 Task: Create in the project AgileFire in Backlog an issue 'Upgrade the deployment pipeline of a web application to improve the speed and reliability of deployment', assign it to team member softage.1@softage.net and change the status to IN PROGRESS. Create in the project AgileFire in Backlog an issue 'Create a new online platform for online photography courses with advanced image editing and composition features', assign it to team member softage.2@softage.net and change the status to IN PROGRESS
Action: Mouse moved to (282, 434)
Screenshot: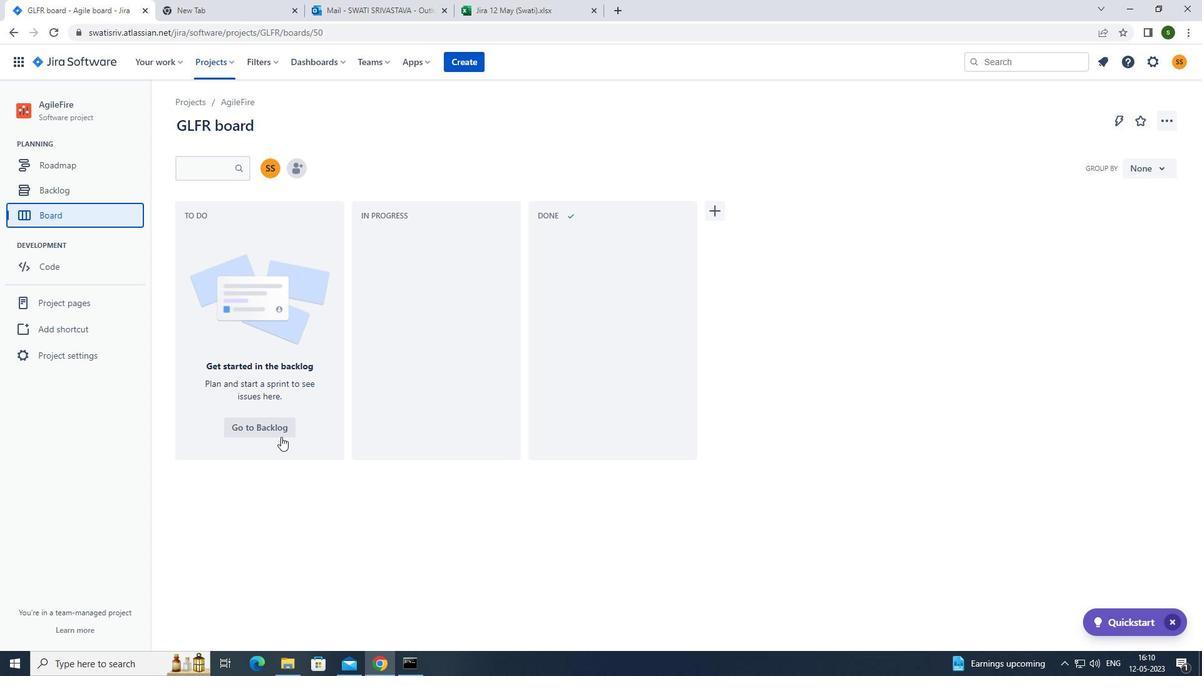
Action: Mouse pressed left at (282, 434)
Screenshot: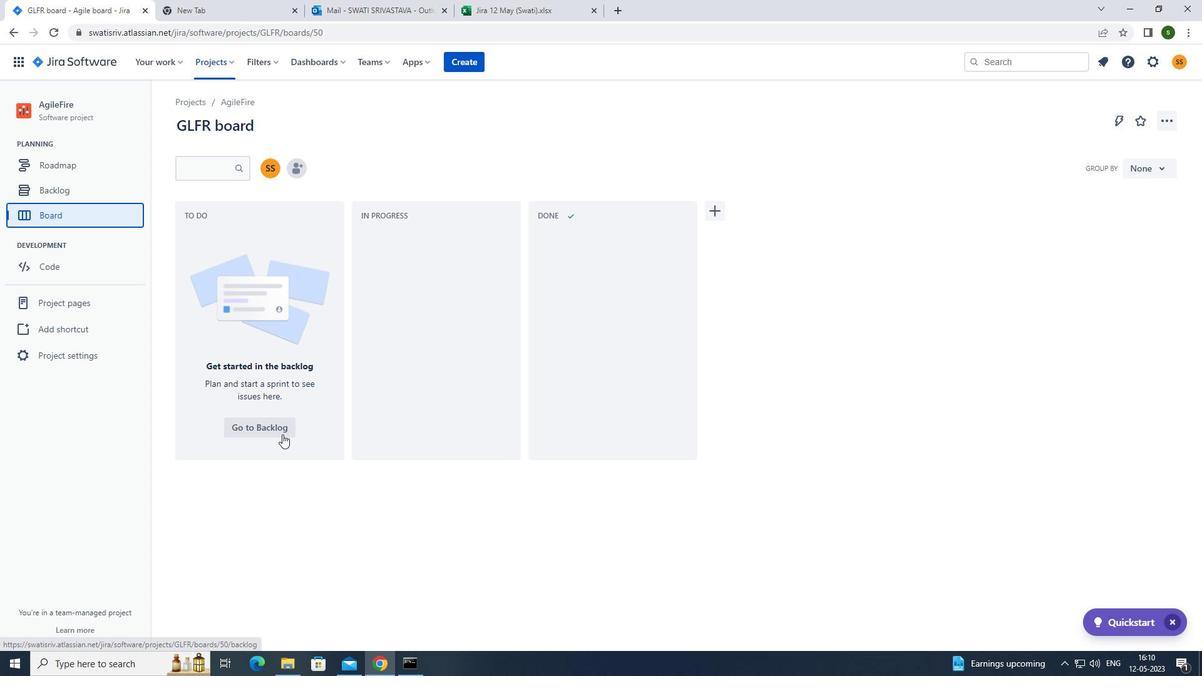 
Action: Mouse moved to (218, 252)
Screenshot: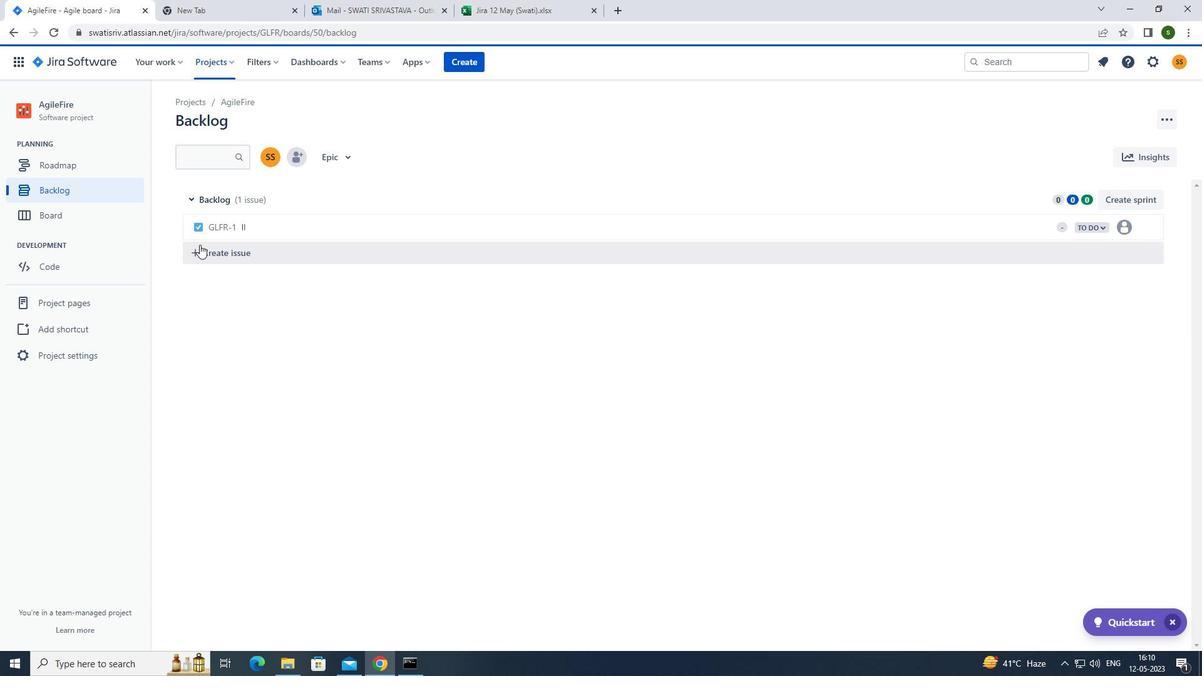 
Action: Mouse pressed left at (218, 252)
Screenshot: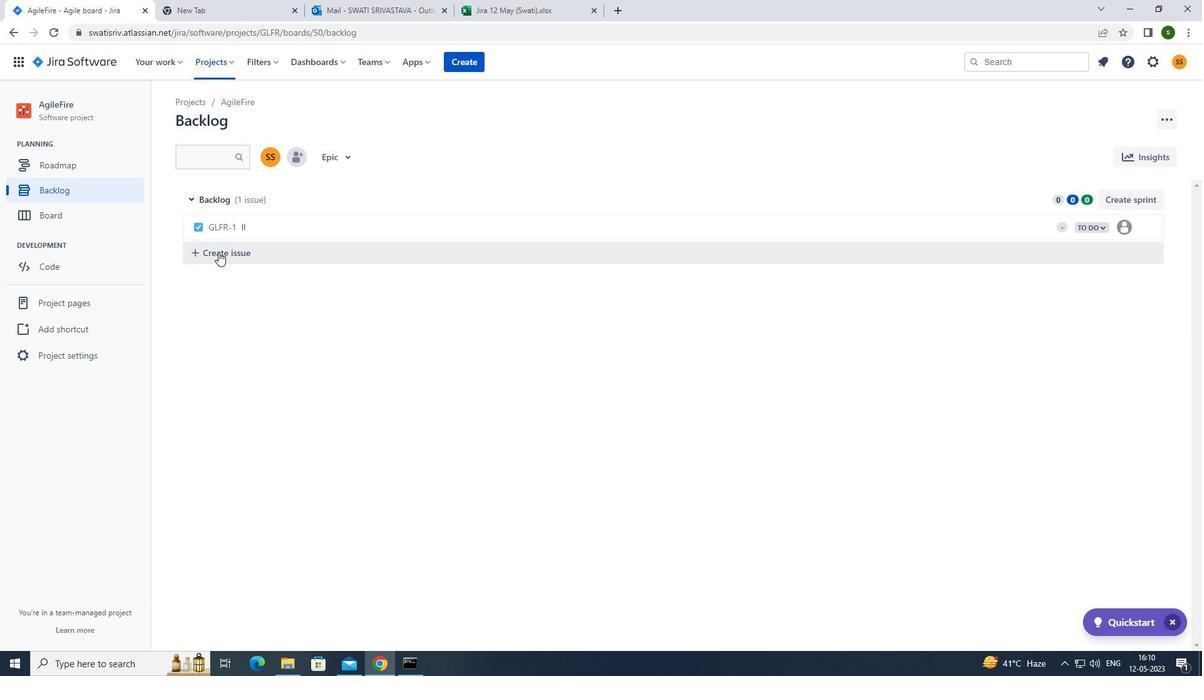 
Action: Mouse moved to (326, 253)
Screenshot: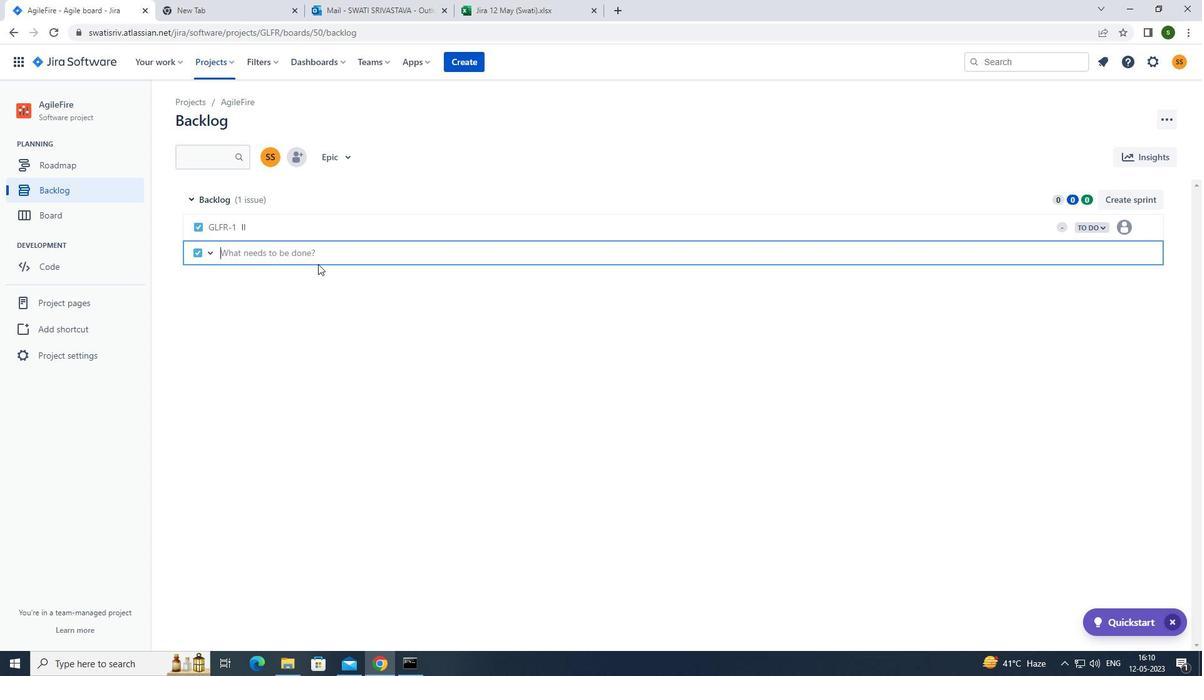 
Action: Mouse pressed left at (326, 253)
Screenshot: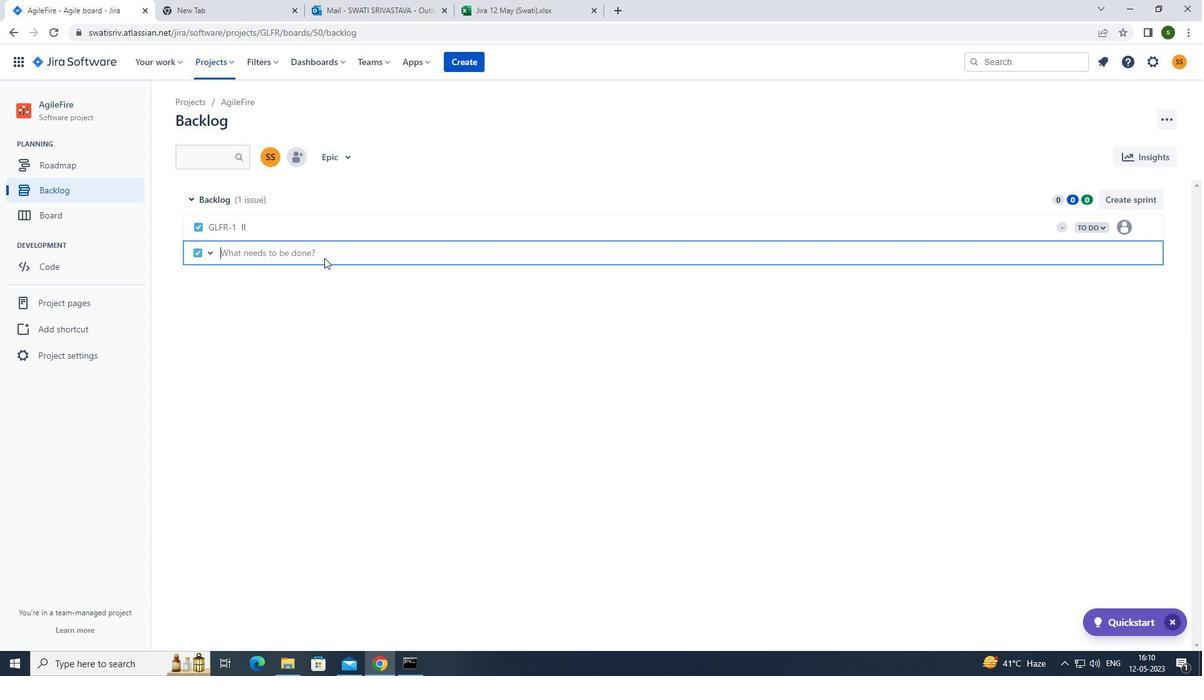 
Action: Mouse moved to (328, 253)
Screenshot: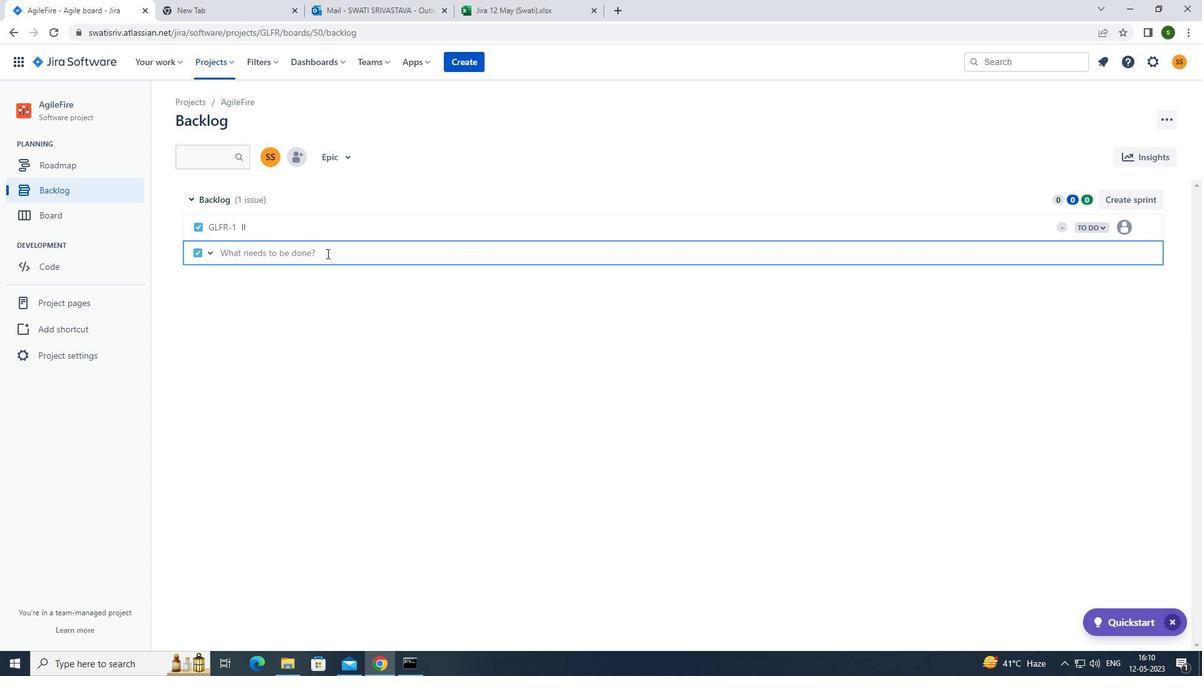 
Action: Key pressed <Key.caps_lock>u<Key.caps_lock>pgrade<Key.space>the<Key.space>deployment<Key.space>pipeline<Key.space>of<Key.space>a<Key.space>web<Key.space>application<Key.space>to<Key.space>improve<Key.space>the<Key.space>speed<Key.space>and<Key.space>reliability<Key.space>of<Key.space>deployment<Key.enter>
Screenshot: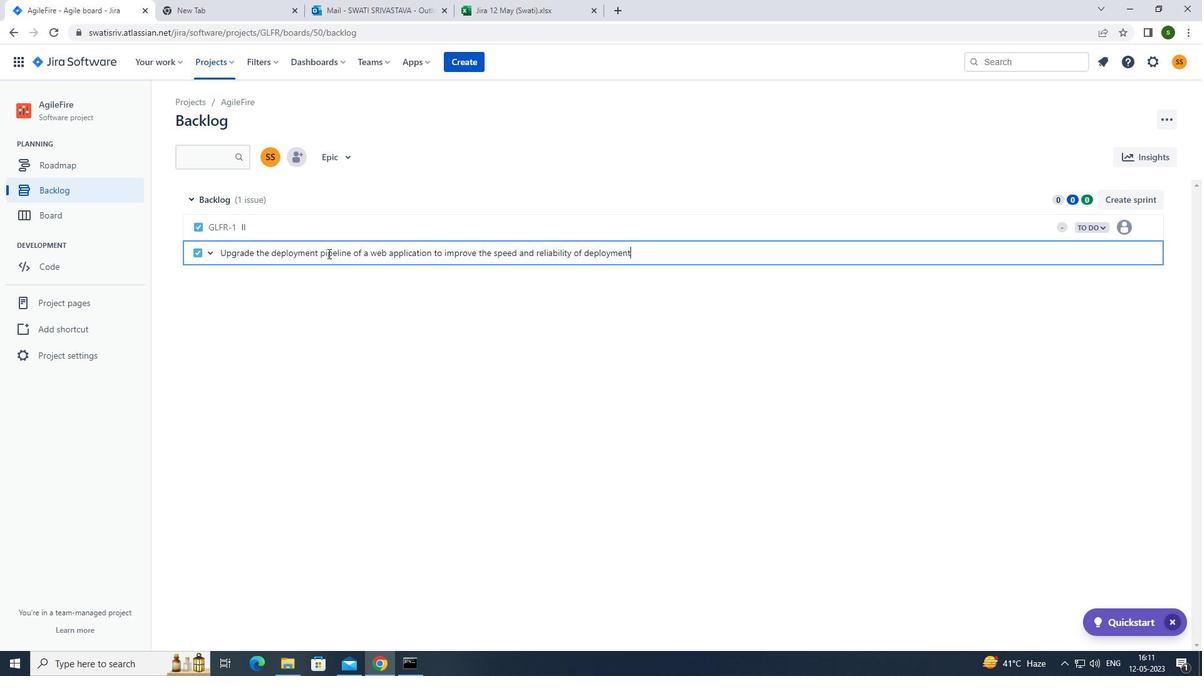 
Action: Mouse moved to (1123, 249)
Screenshot: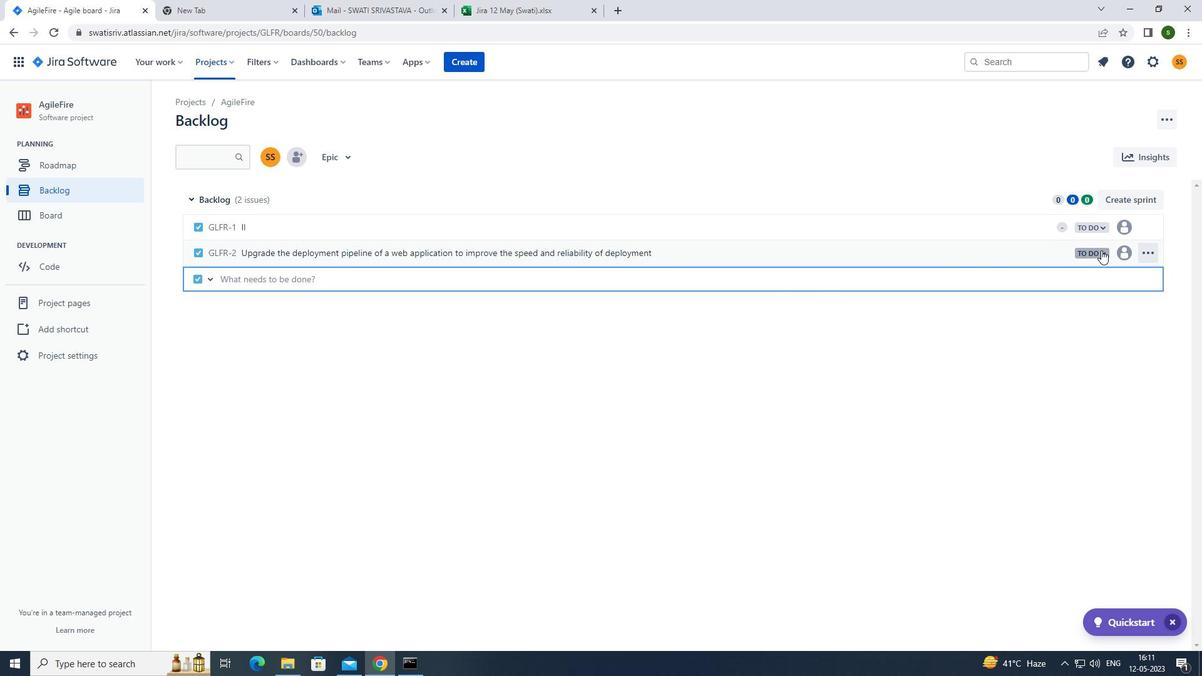 
Action: Mouse pressed left at (1123, 249)
Screenshot: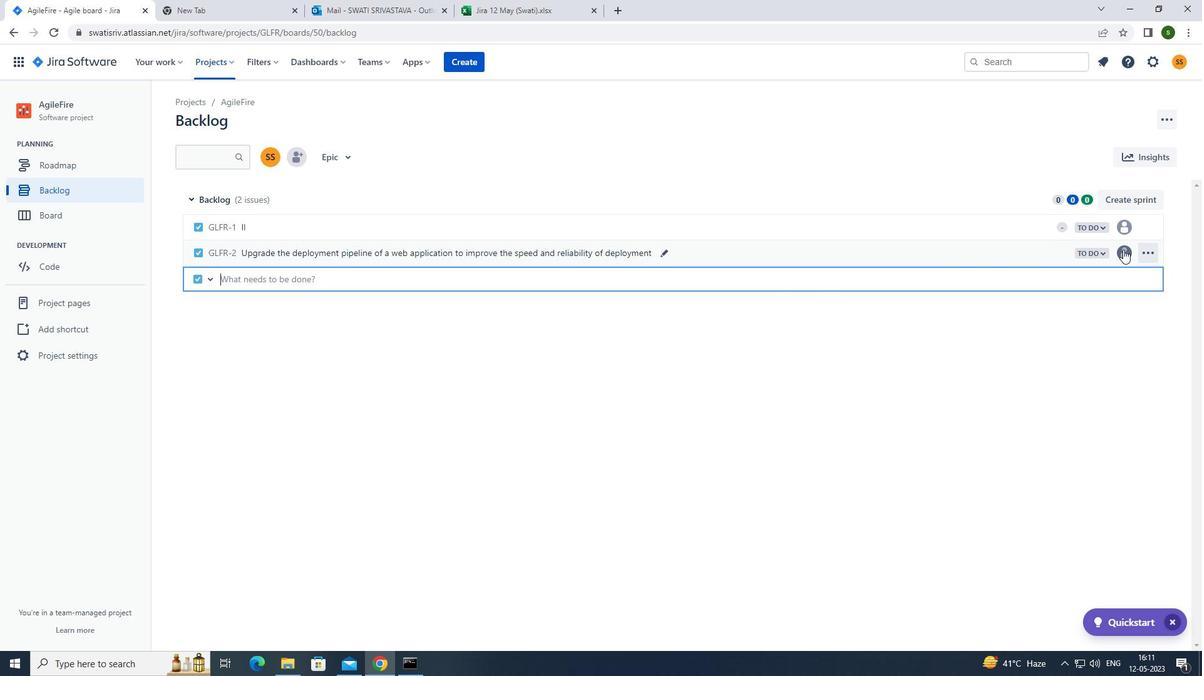 
Action: Mouse moved to (1033, 379)
Screenshot: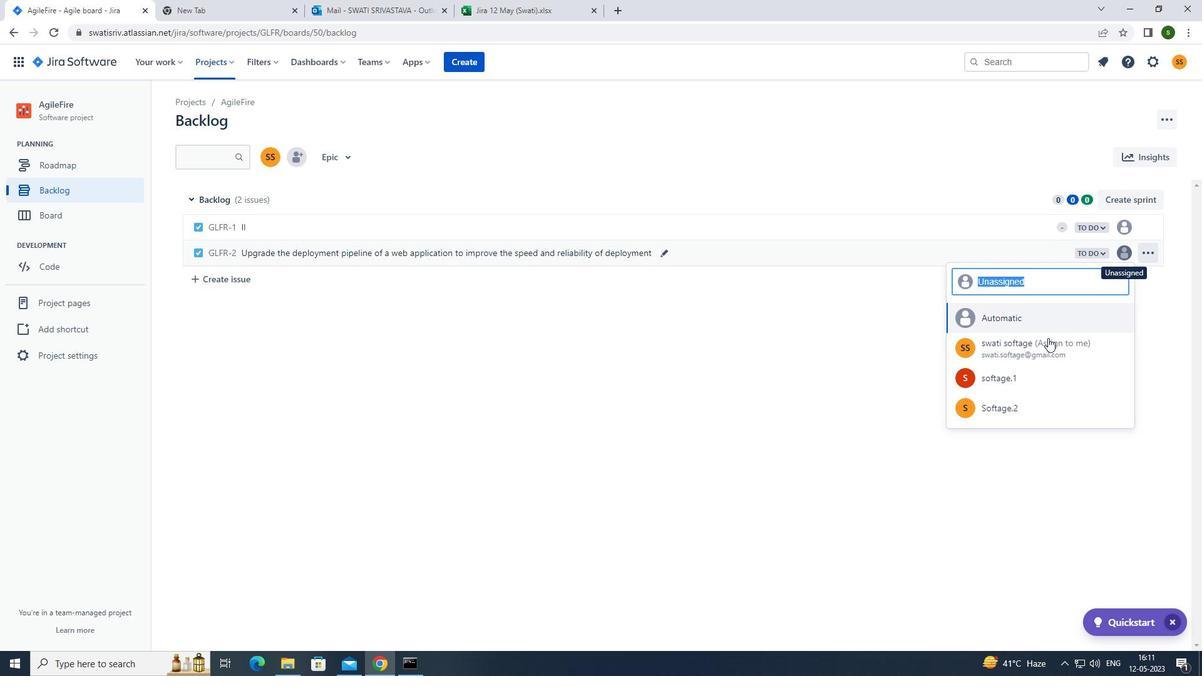 
Action: Mouse pressed left at (1033, 379)
Screenshot: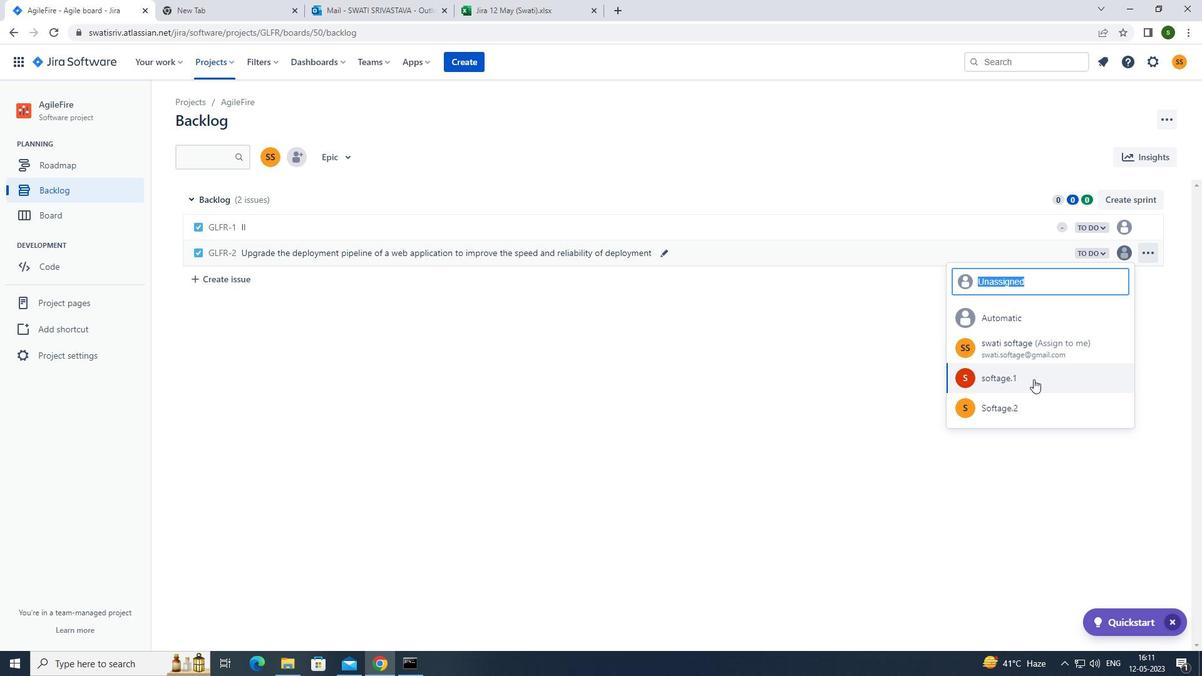 
Action: Mouse moved to (1085, 246)
Screenshot: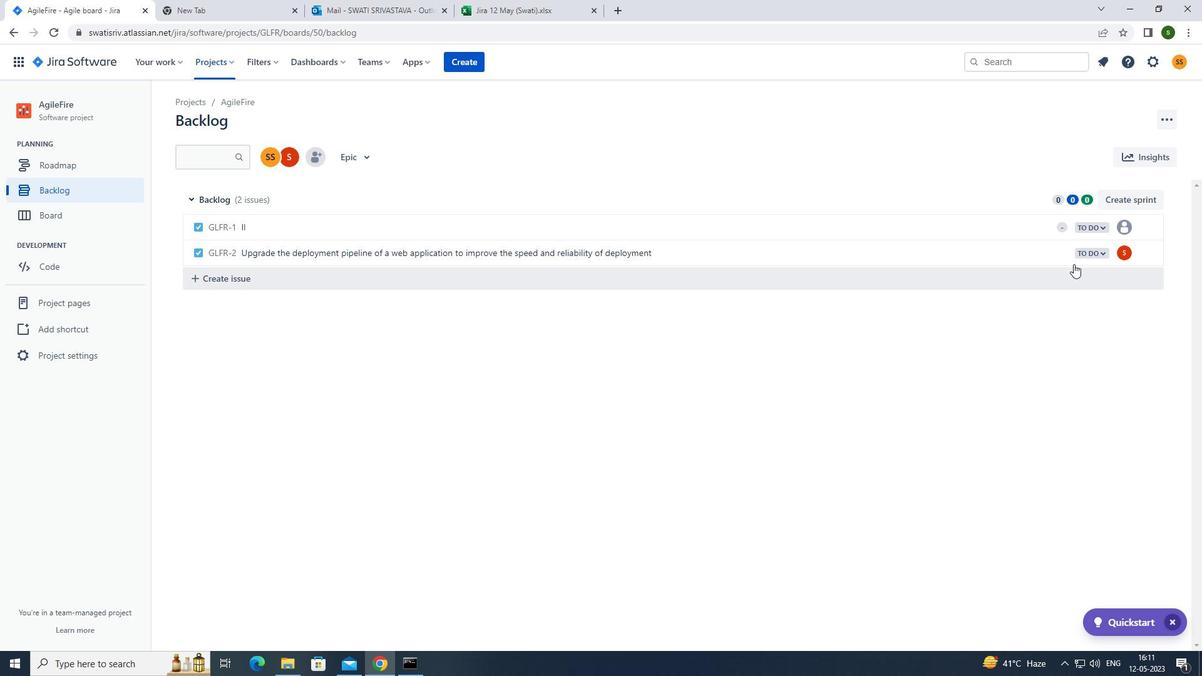 
Action: Mouse pressed left at (1085, 246)
Screenshot: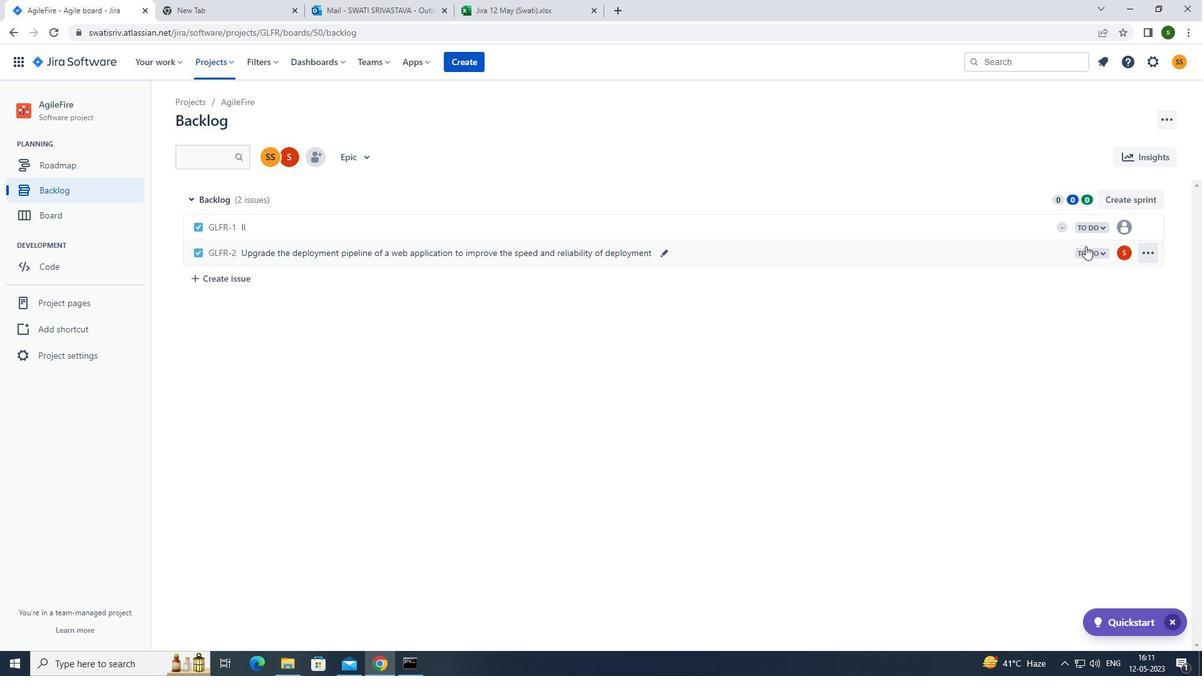 
Action: Mouse moved to (1085, 252)
Screenshot: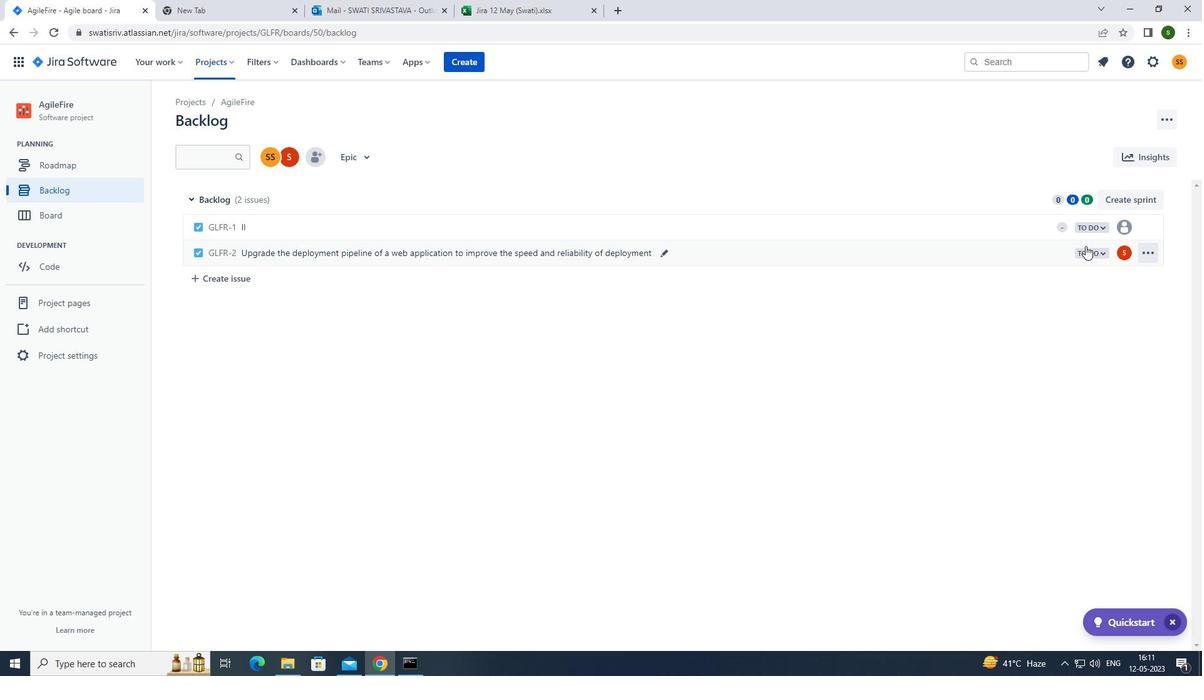 
Action: Mouse pressed left at (1085, 252)
Screenshot: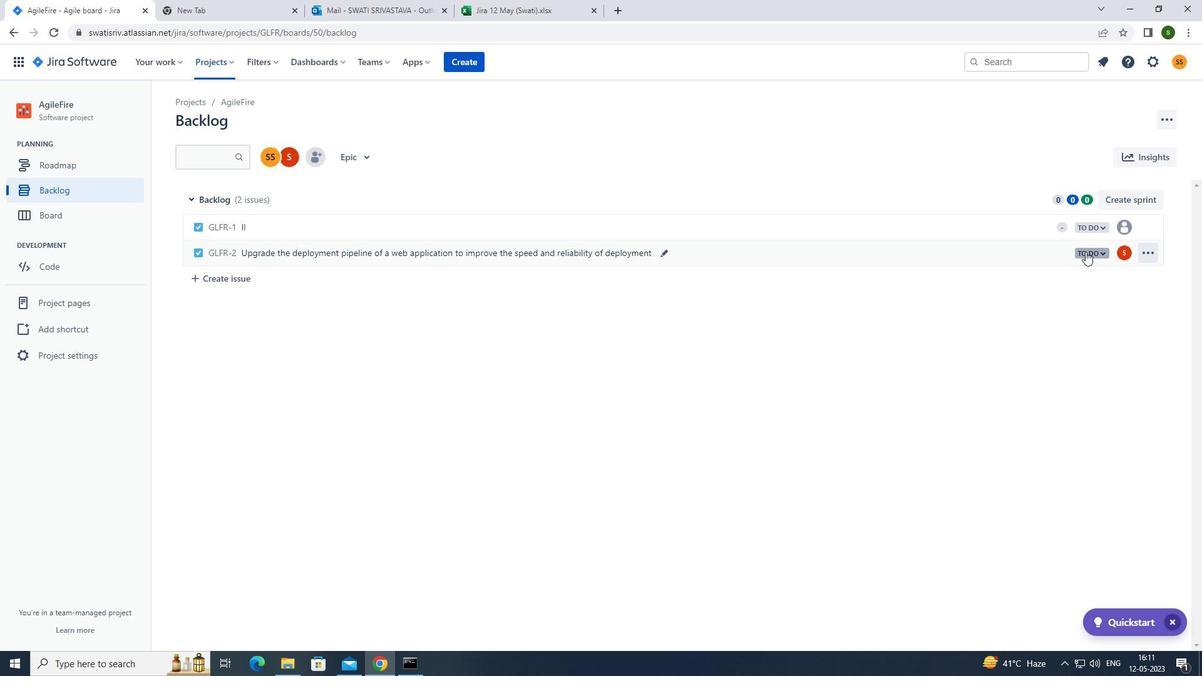 
Action: Mouse moved to (1019, 276)
Screenshot: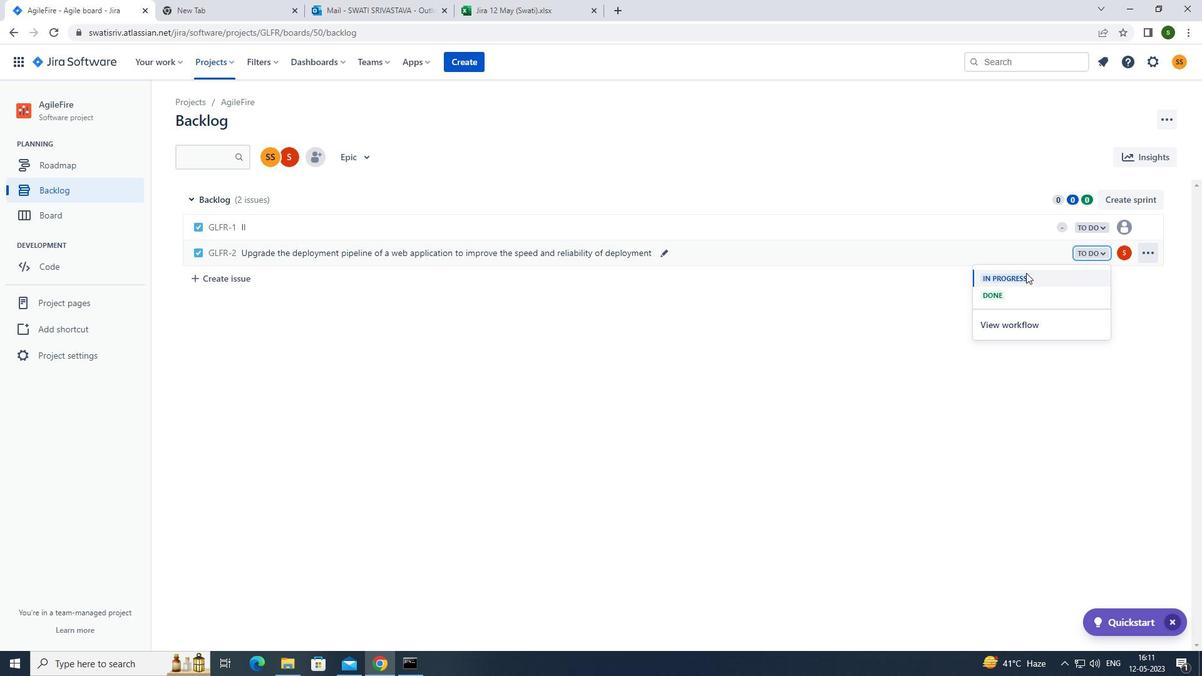 
Action: Mouse pressed left at (1019, 276)
Screenshot: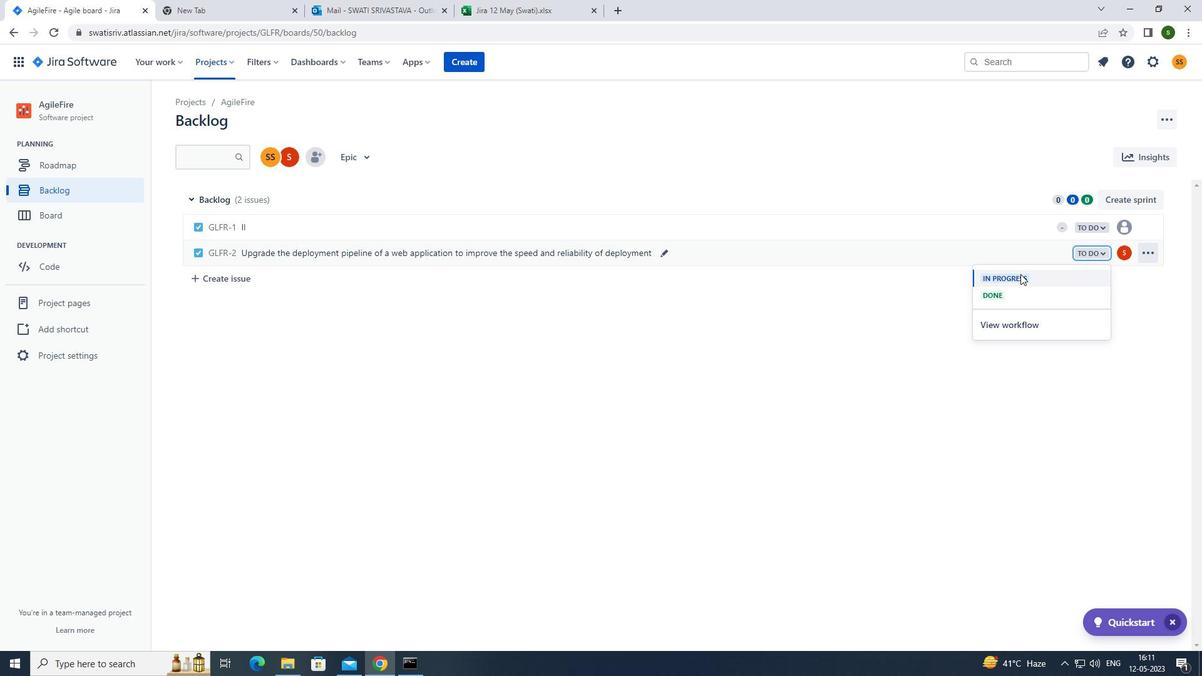 
Action: Mouse moved to (291, 283)
Screenshot: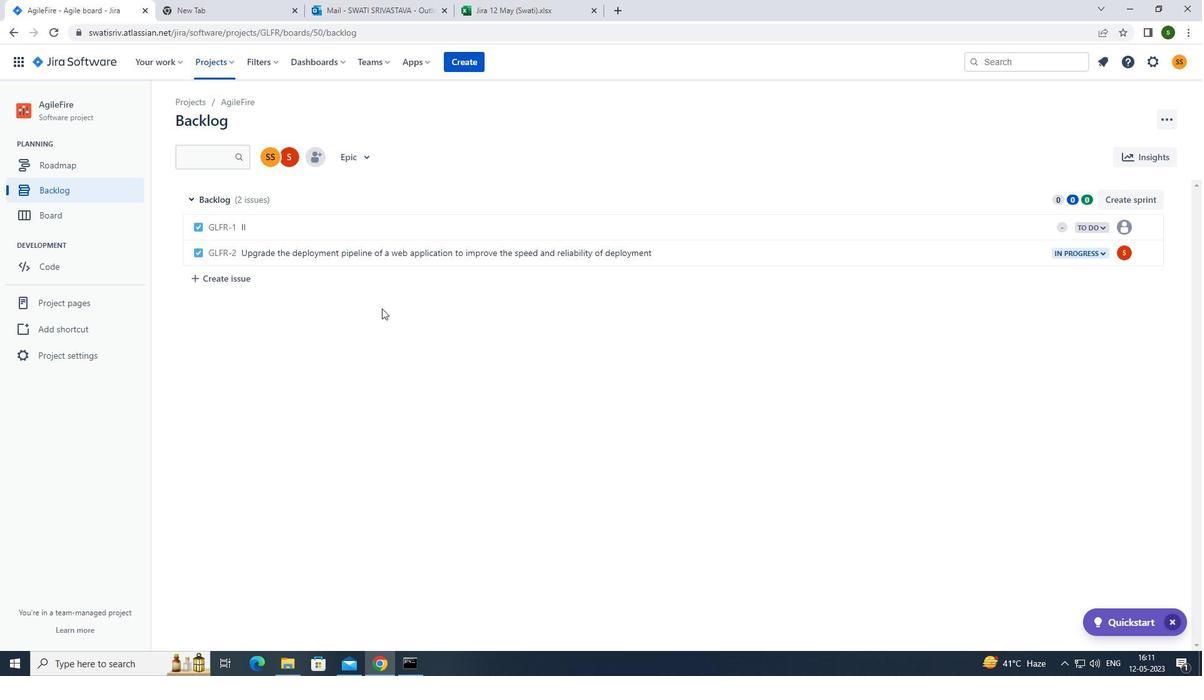 
Action: Mouse pressed left at (291, 283)
Screenshot: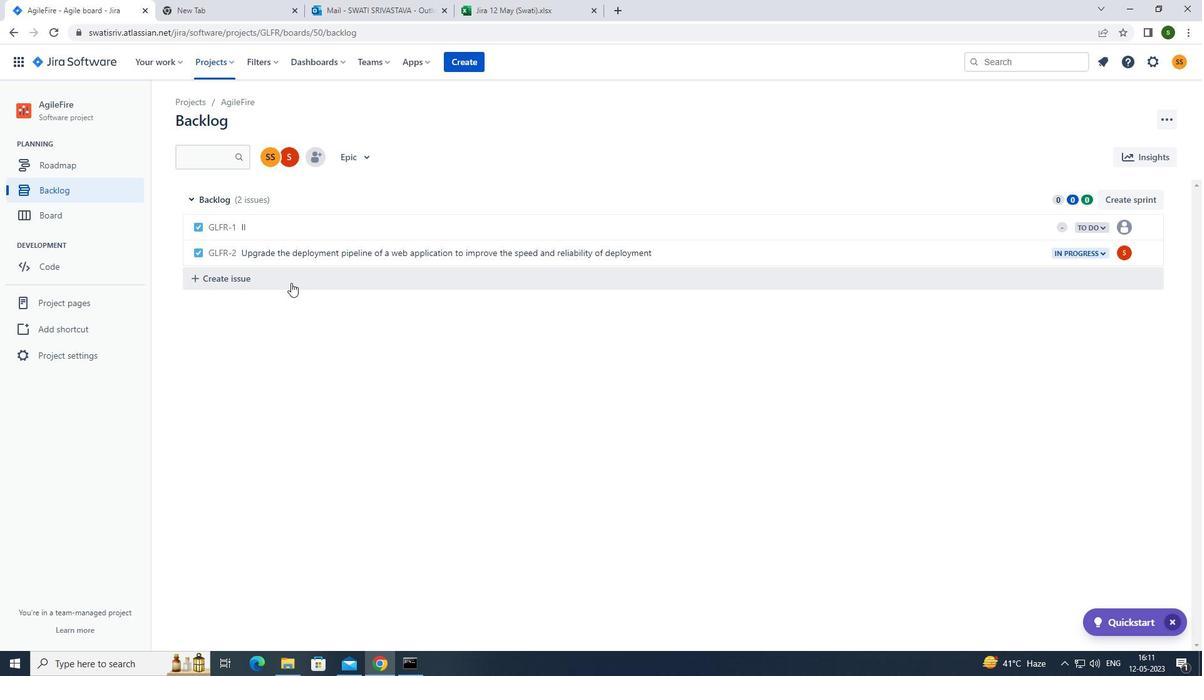 
Action: Mouse moved to (316, 276)
Screenshot: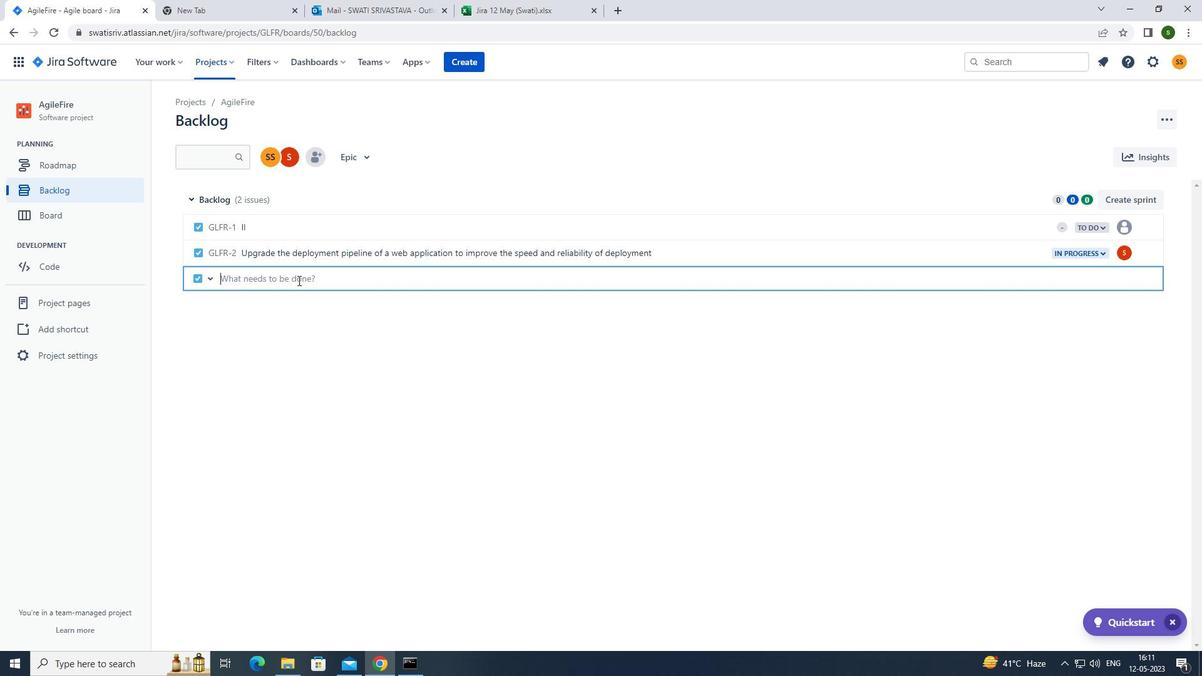 
Action: Key pressed <Key.caps_lock>c<Key.caps_lock>reate<Key.space>a<Key.space>new<Key.space>online<Key.space>platform<Key.space>for<Key.space>online<Key.space>photography<Key.space>courses<Key.space>with<Key.space>advanced<Key.space>image<Key.space>editing<Key.space>and<Key.space>composition<Key.space>features<Key.enter>
Screenshot: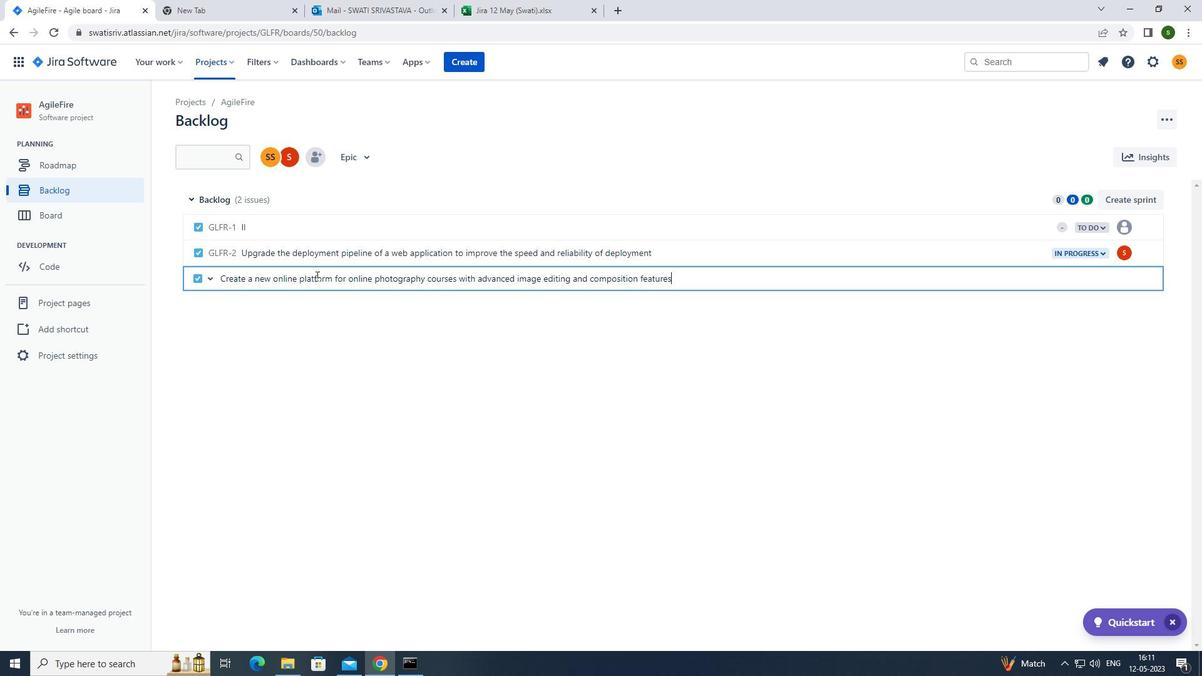 
Action: Mouse moved to (1122, 278)
Screenshot: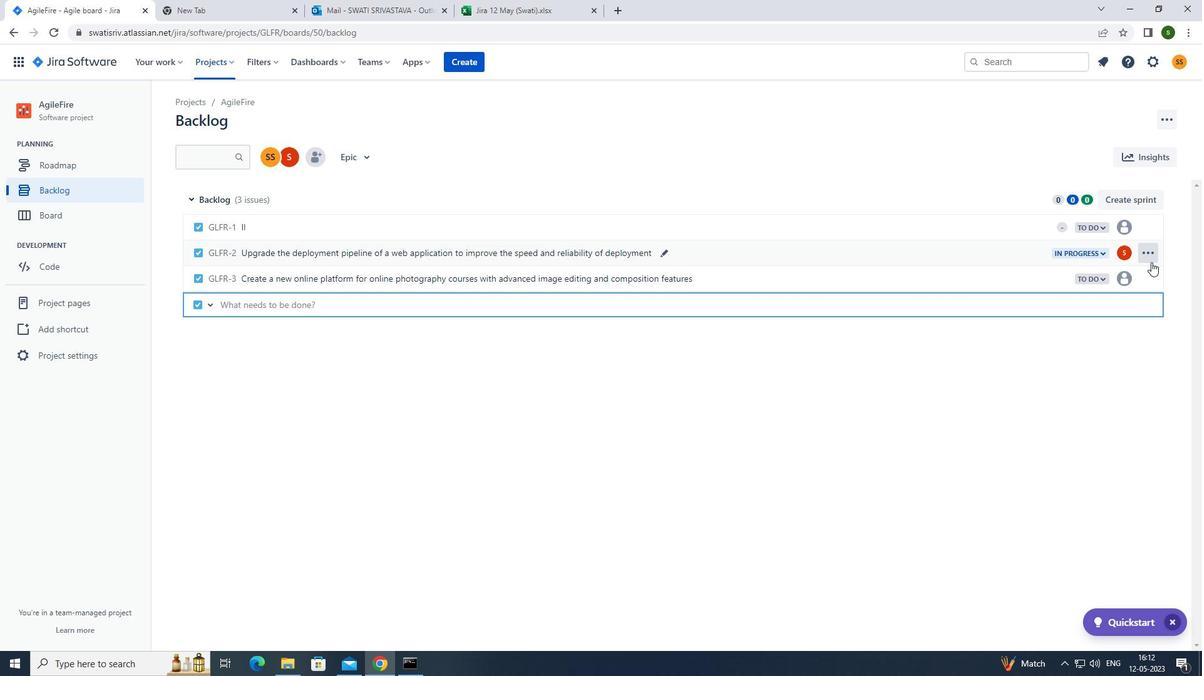 
Action: Mouse pressed left at (1122, 278)
Screenshot: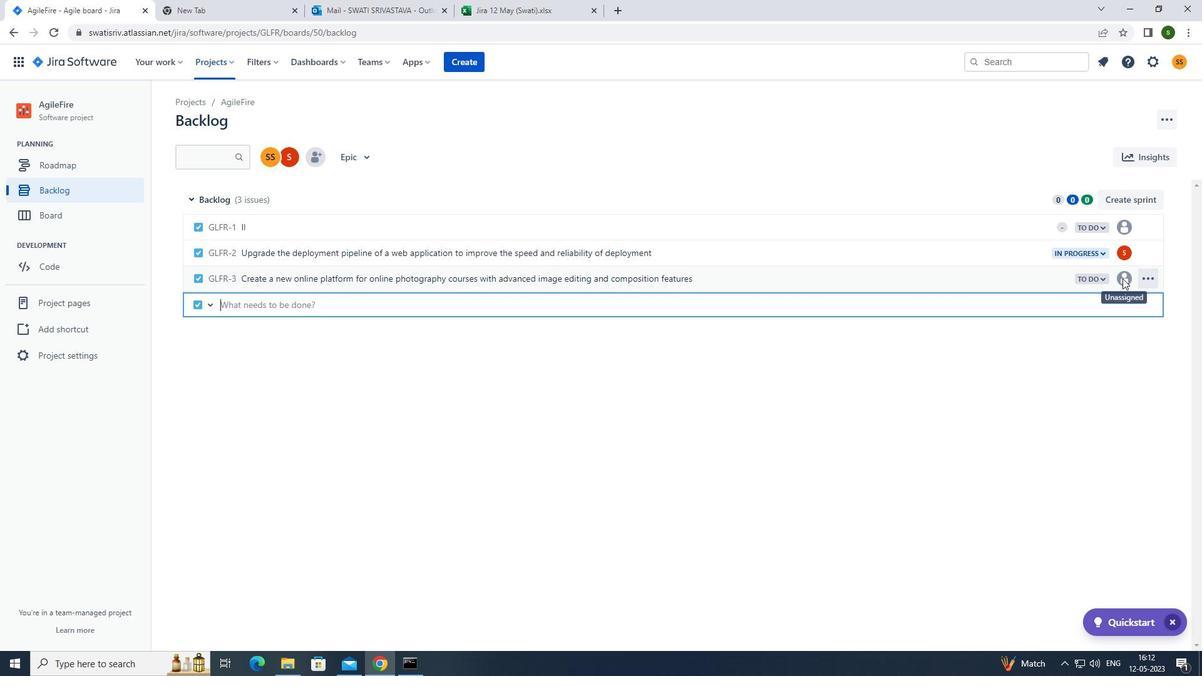 
Action: Mouse pressed left at (1122, 278)
Screenshot: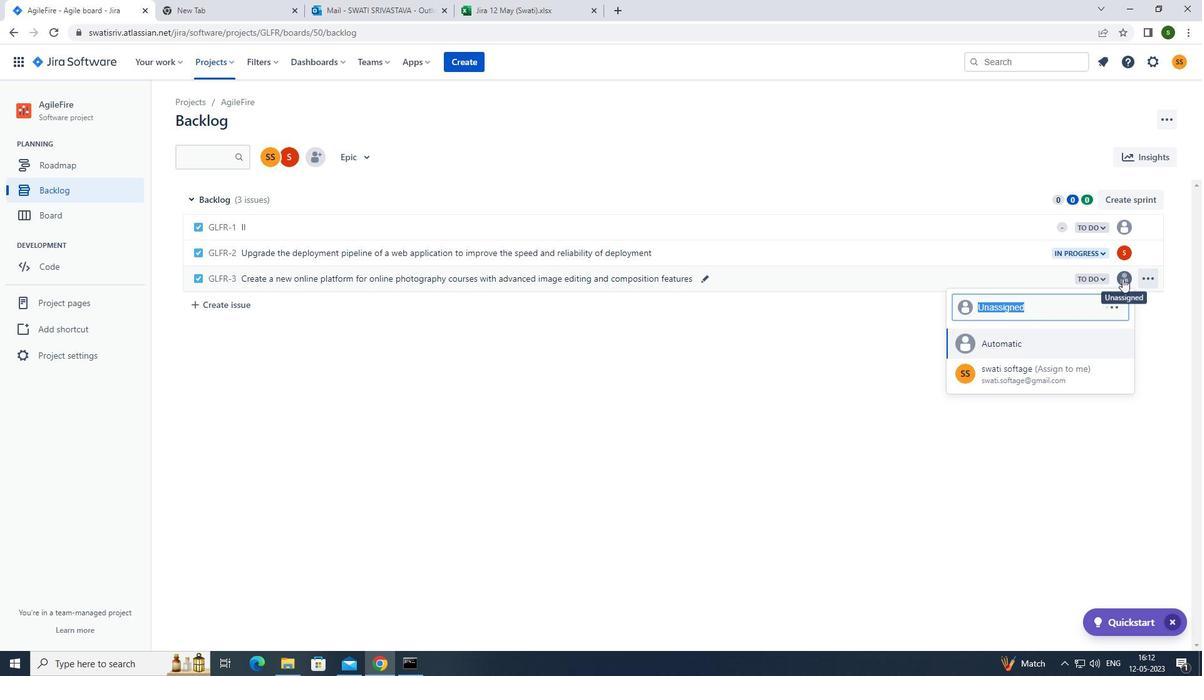 
Action: Mouse moved to (1122, 278)
Screenshot: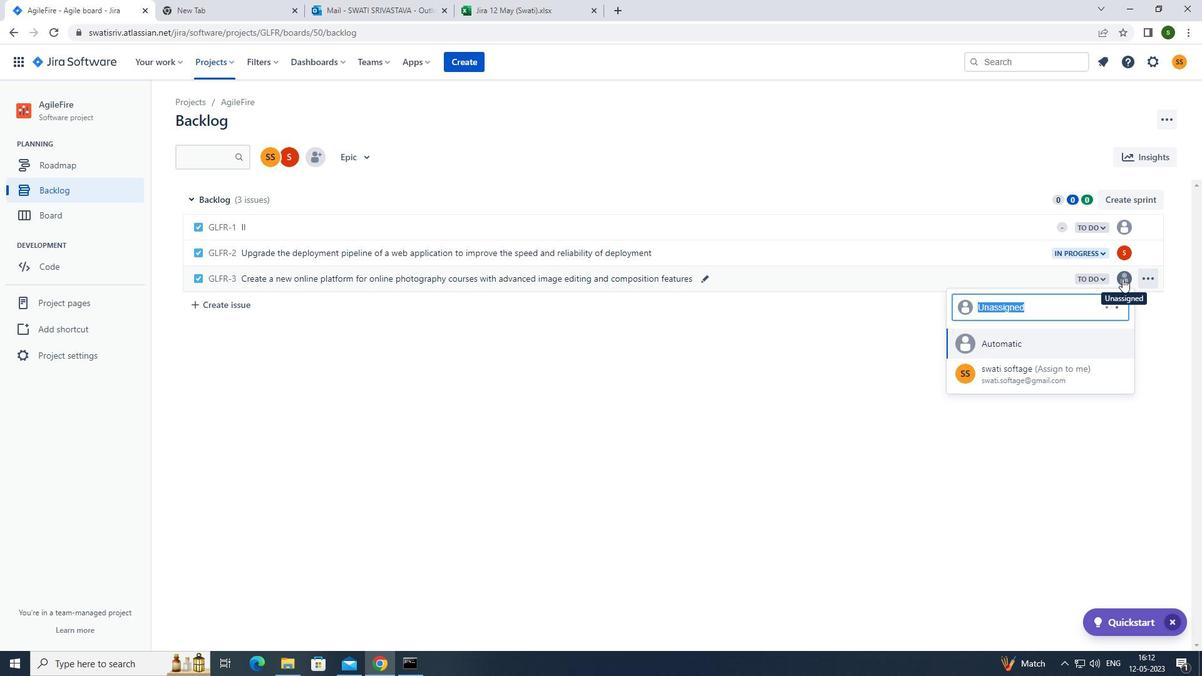 
Action: Mouse pressed left at (1122, 278)
Screenshot: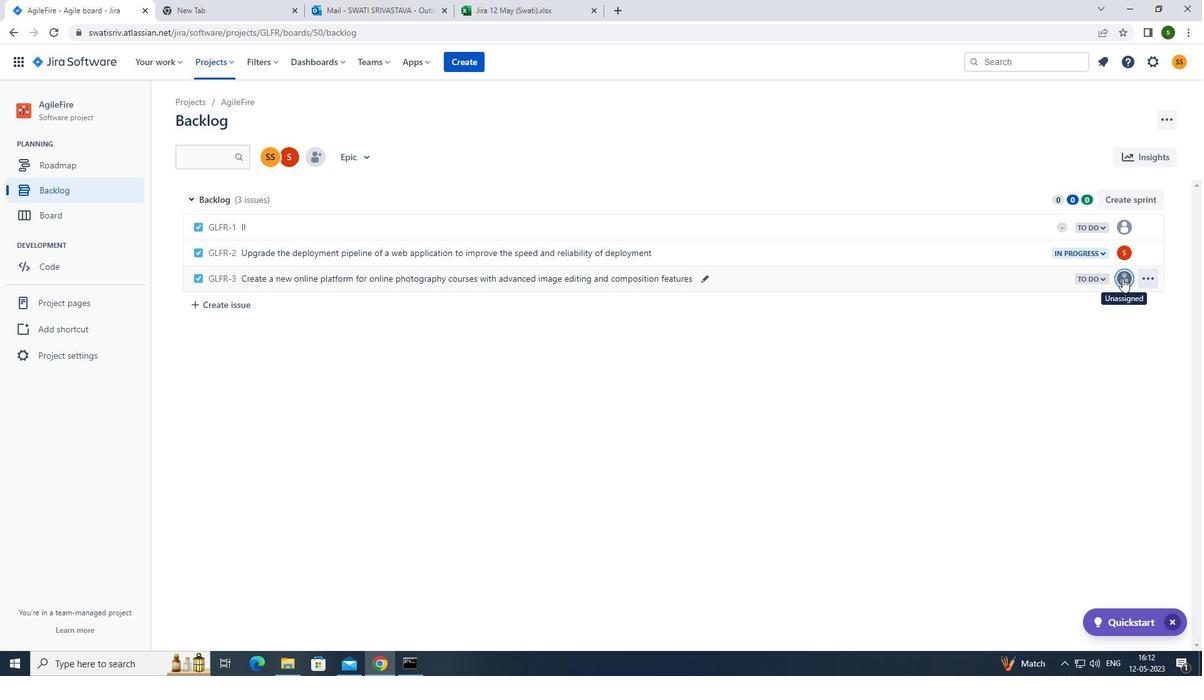 
Action: Mouse moved to (1018, 430)
Screenshot: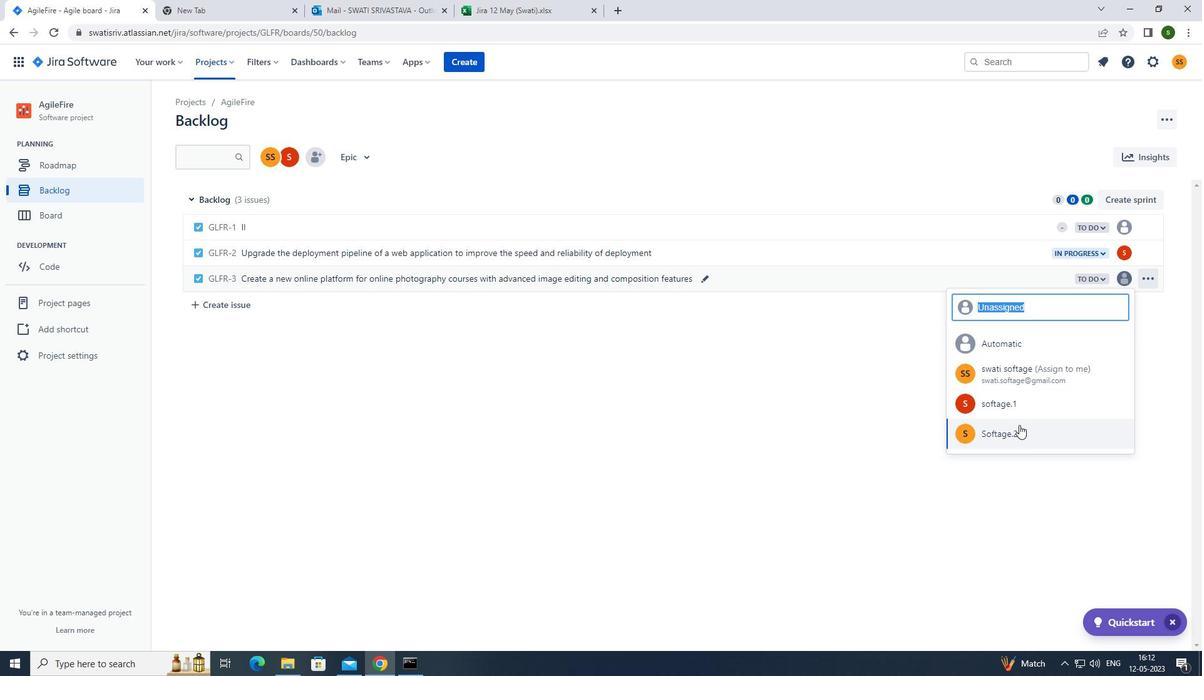 
Action: Mouse pressed left at (1018, 430)
Screenshot: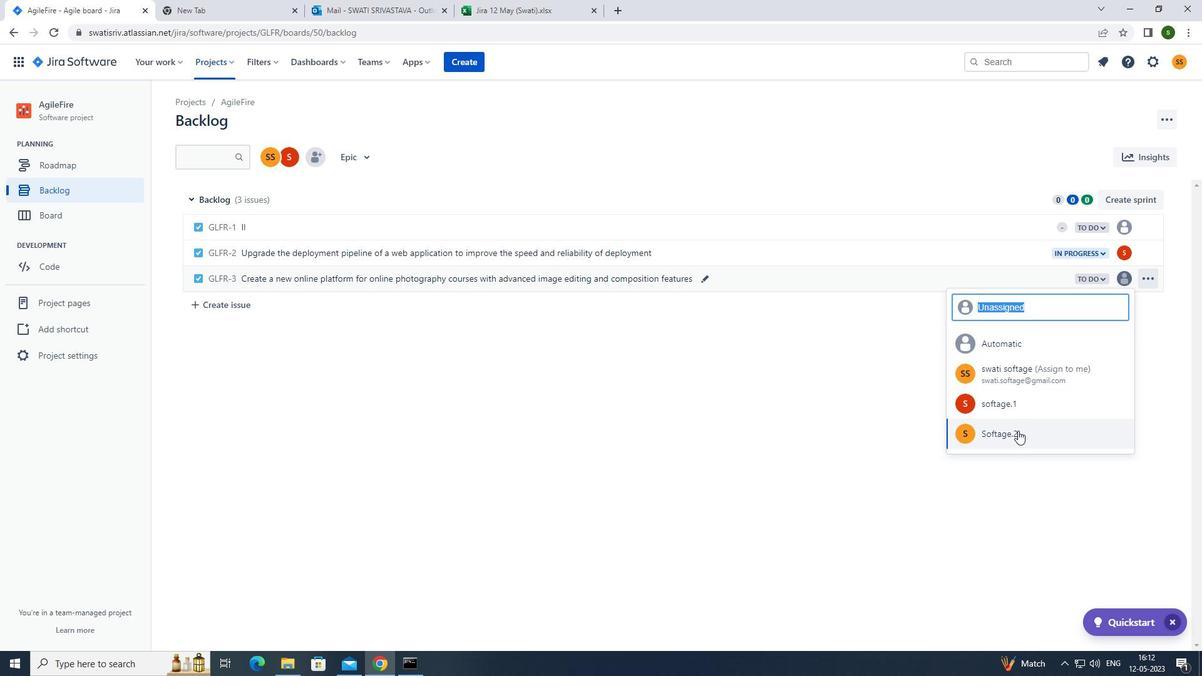 
Action: Mouse moved to (1104, 282)
Screenshot: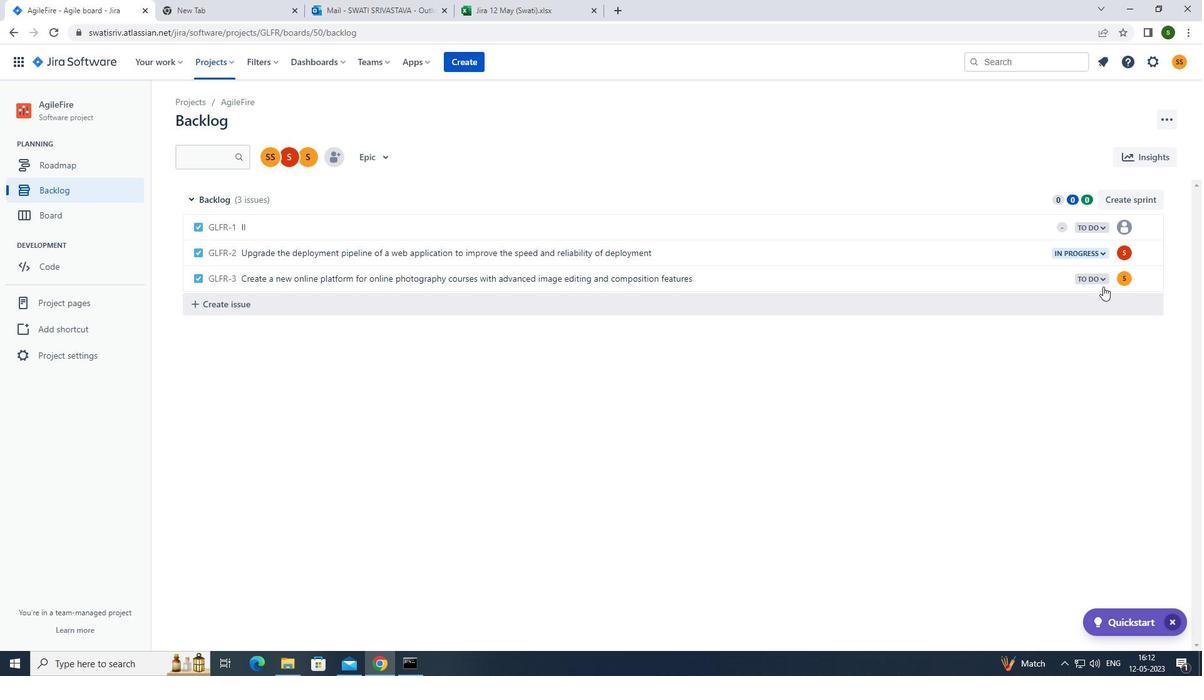 
Action: Mouse pressed left at (1104, 282)
Screenshot: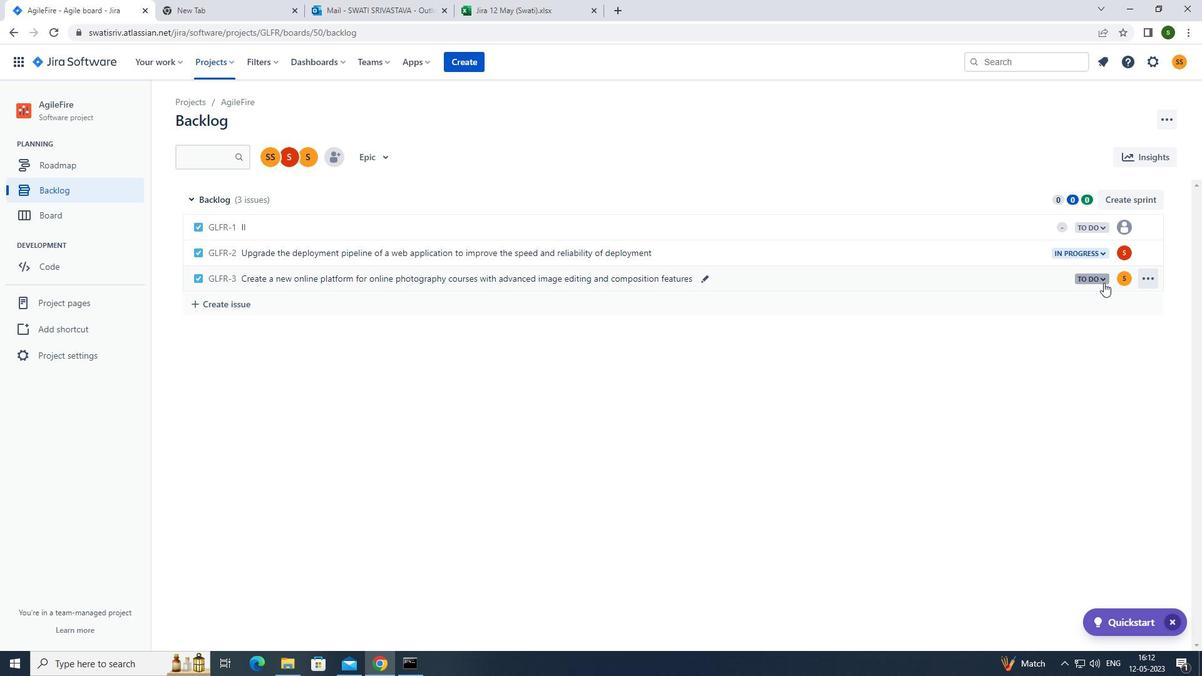 
Action: Mouse moved to (1040, 302)
Screenshot: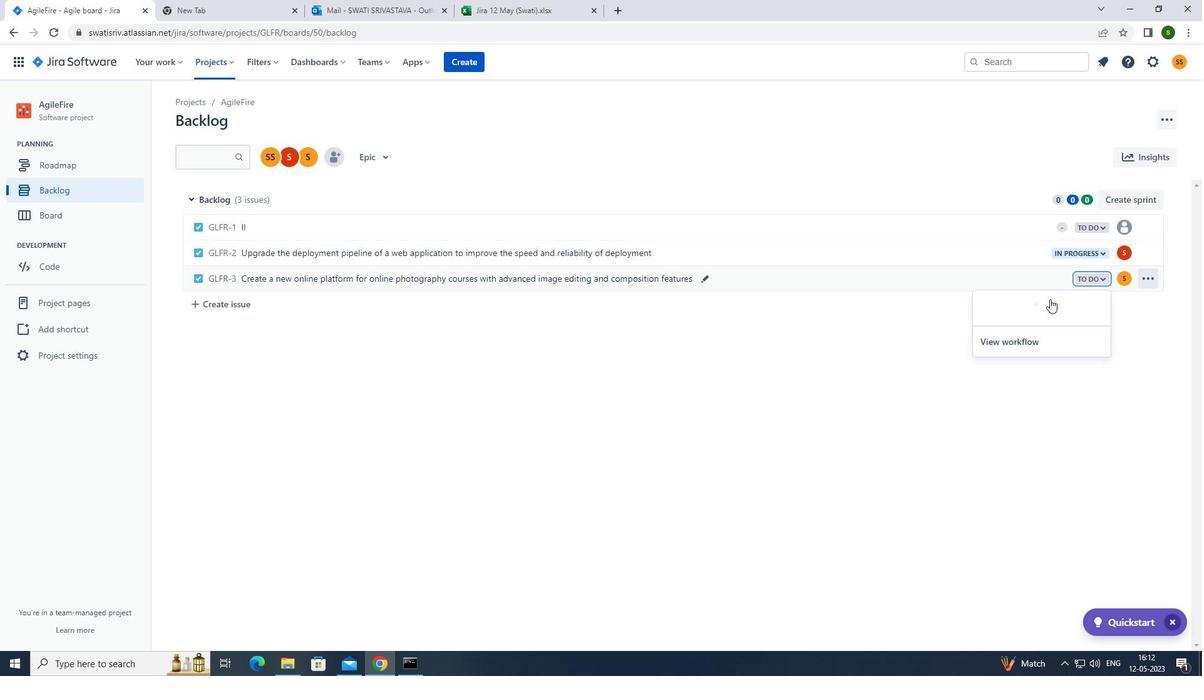 
Action: Mouse pressed left at (1040, 302)
Screenshot: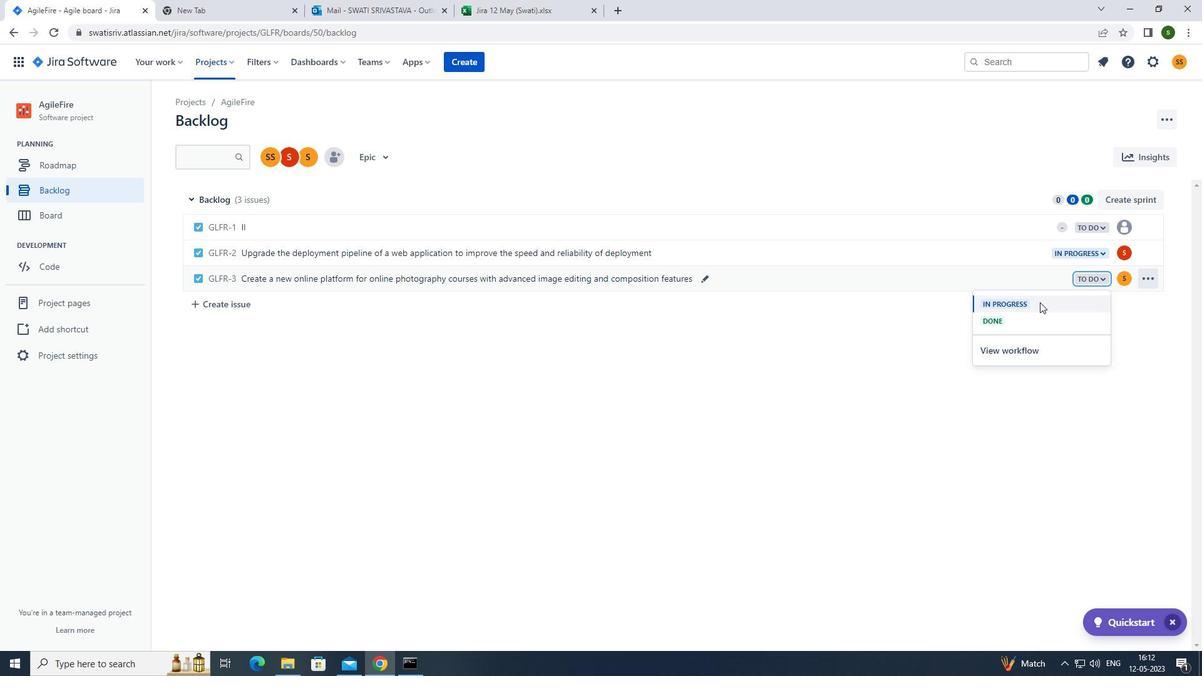 
Action: Mouse moved to (850, 401)
Screenshot: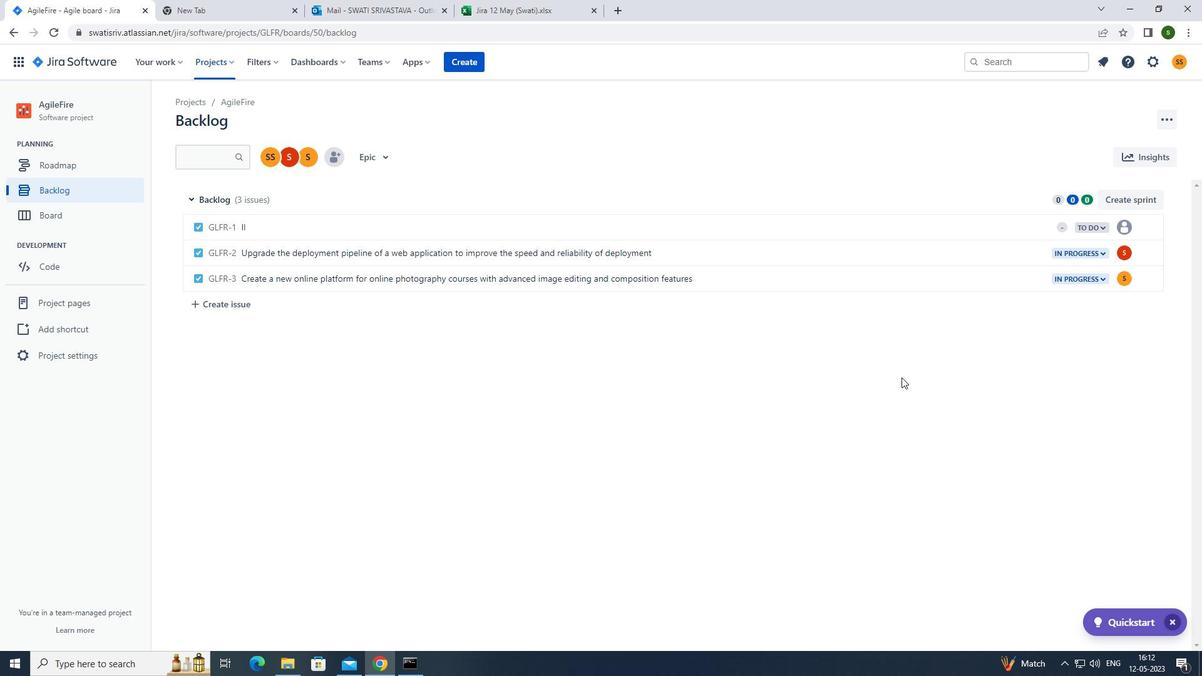 
